 Task: Use the formula "DAVERAGE" in spreadsheet "Project protfolio".
Action: Mouse moved to (804, 104)
Screenshot: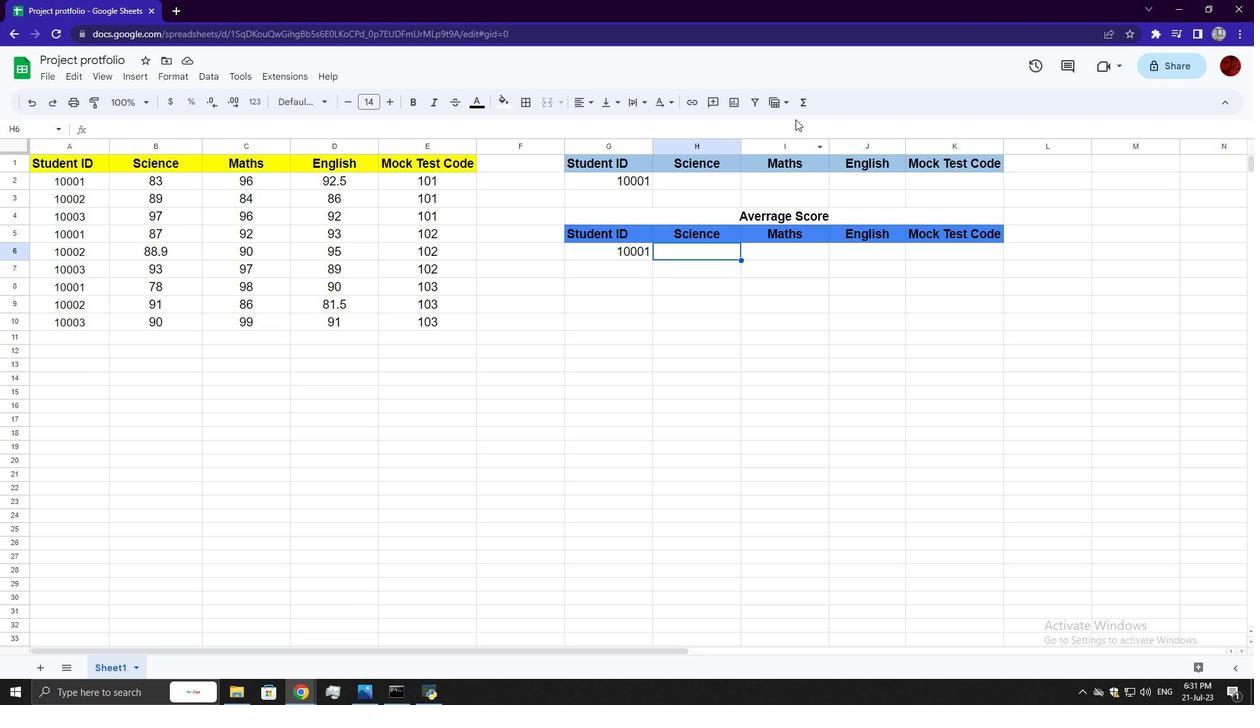 
Action: Mouse pressed left at (804, 104)
Screenshot: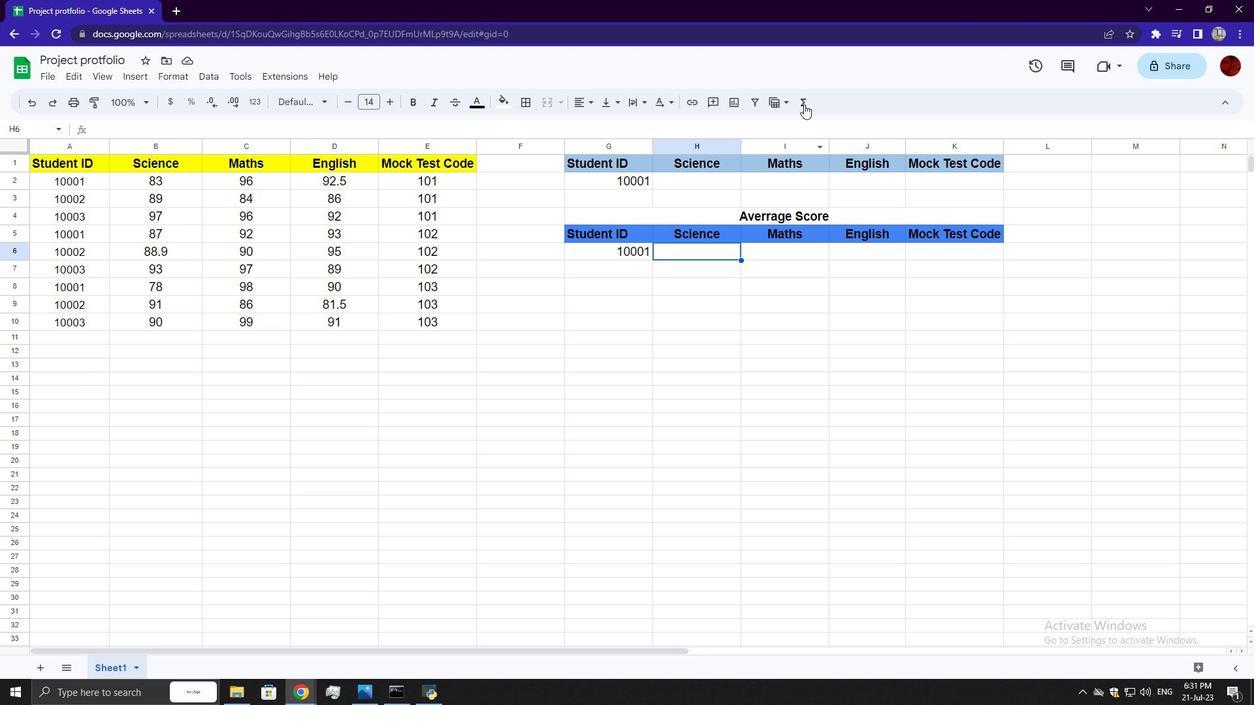
Action: Mouse moved to (1012, 243)
Screenshot: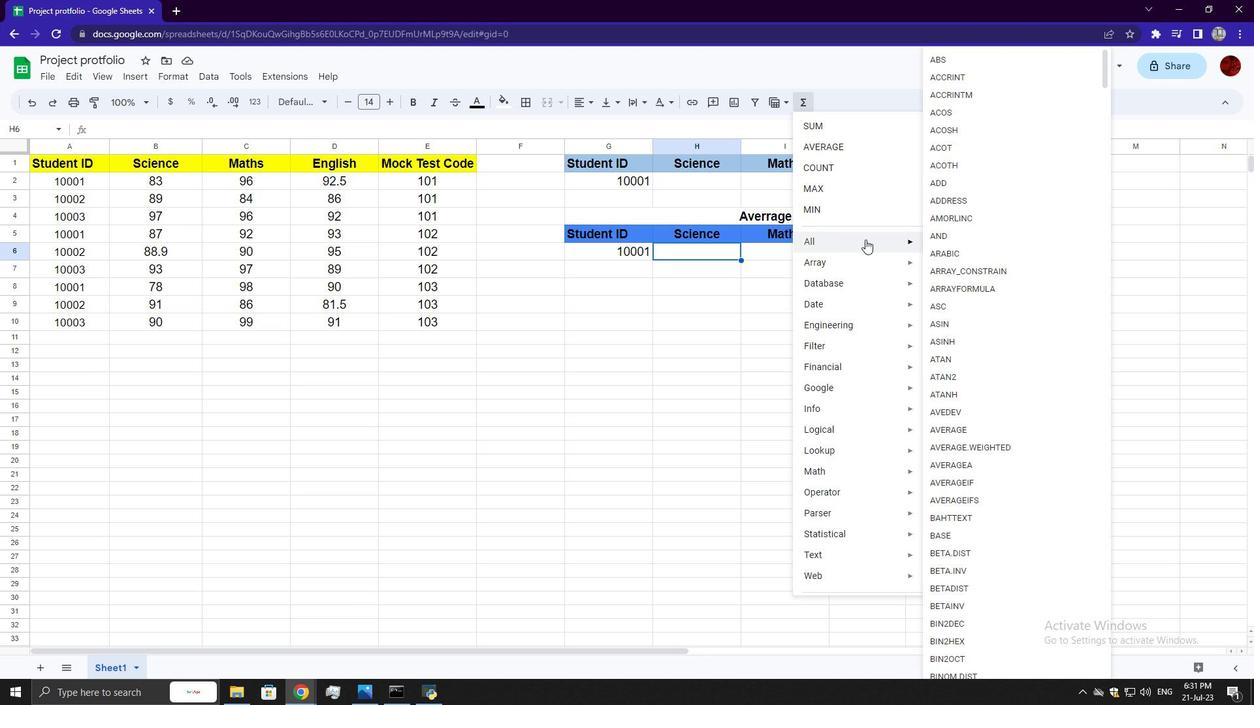 
Action: Mouse scrolled (1012, 243) with delta (0, 0)
Screenshot: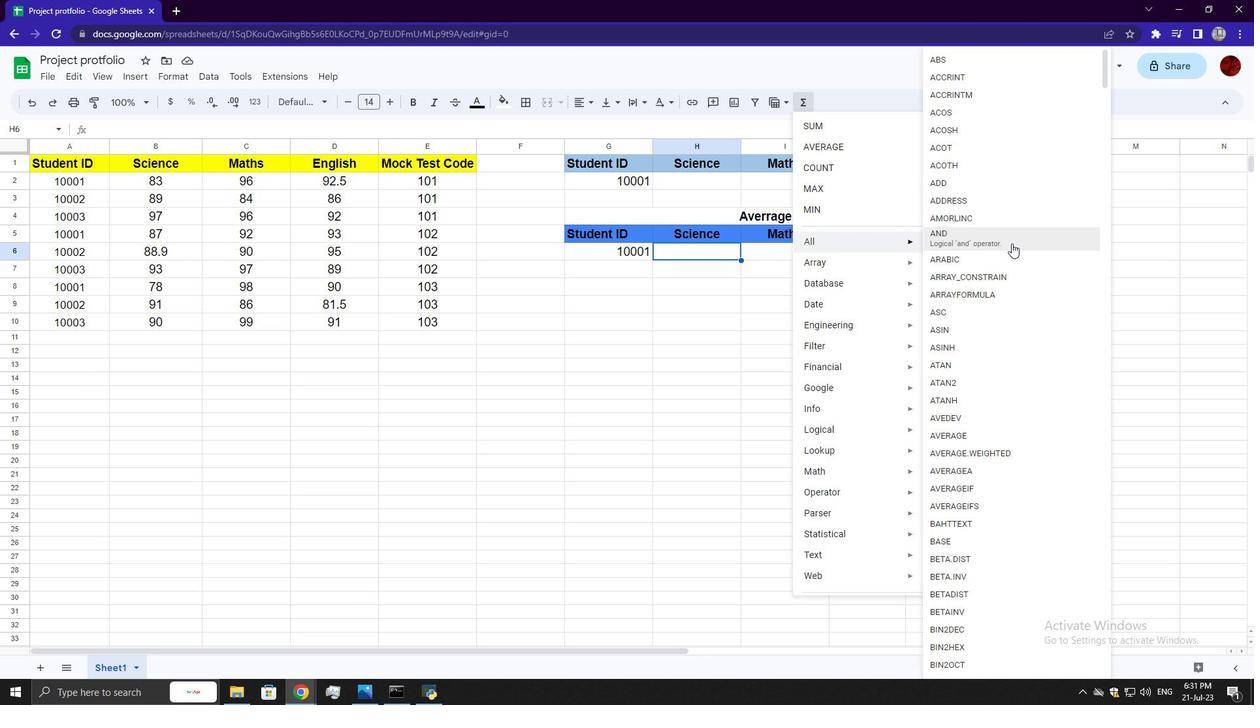 
Action: Mouse scrolled (1012, 243) with delta (0, 0)
Screenshot: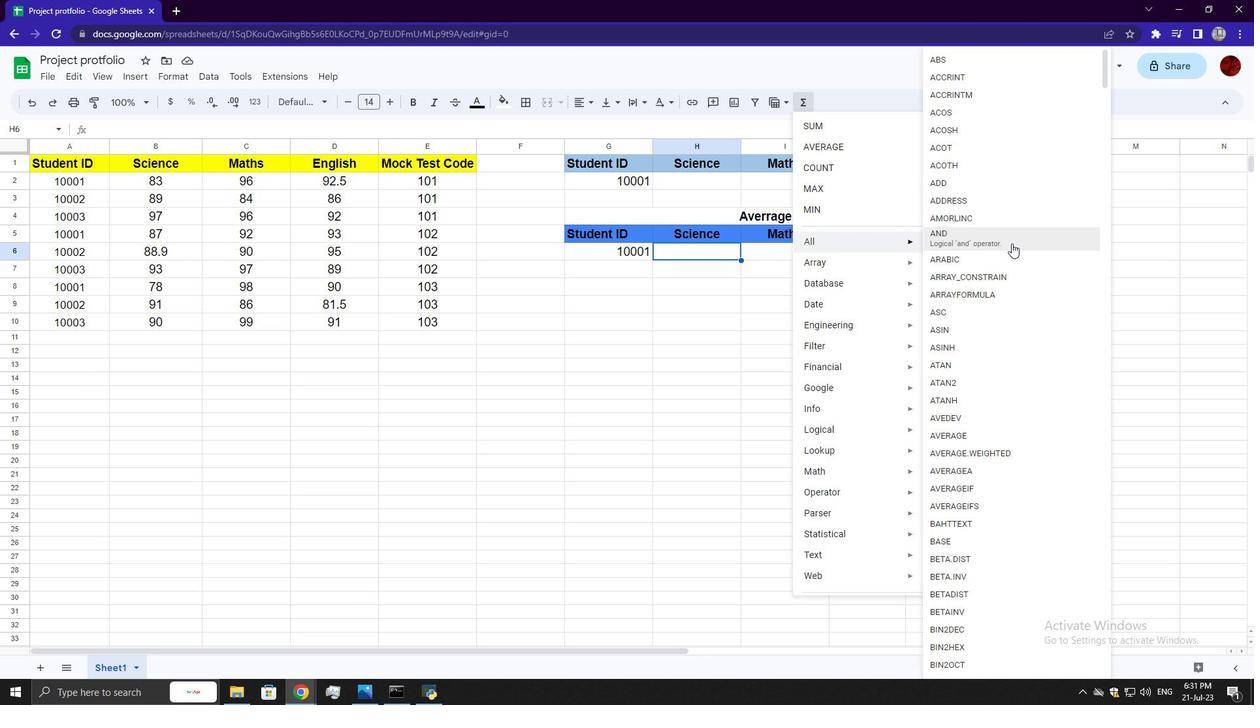 
Action: Mouse scrolled (1012, 243) with delta (0, 0)
Screenshot: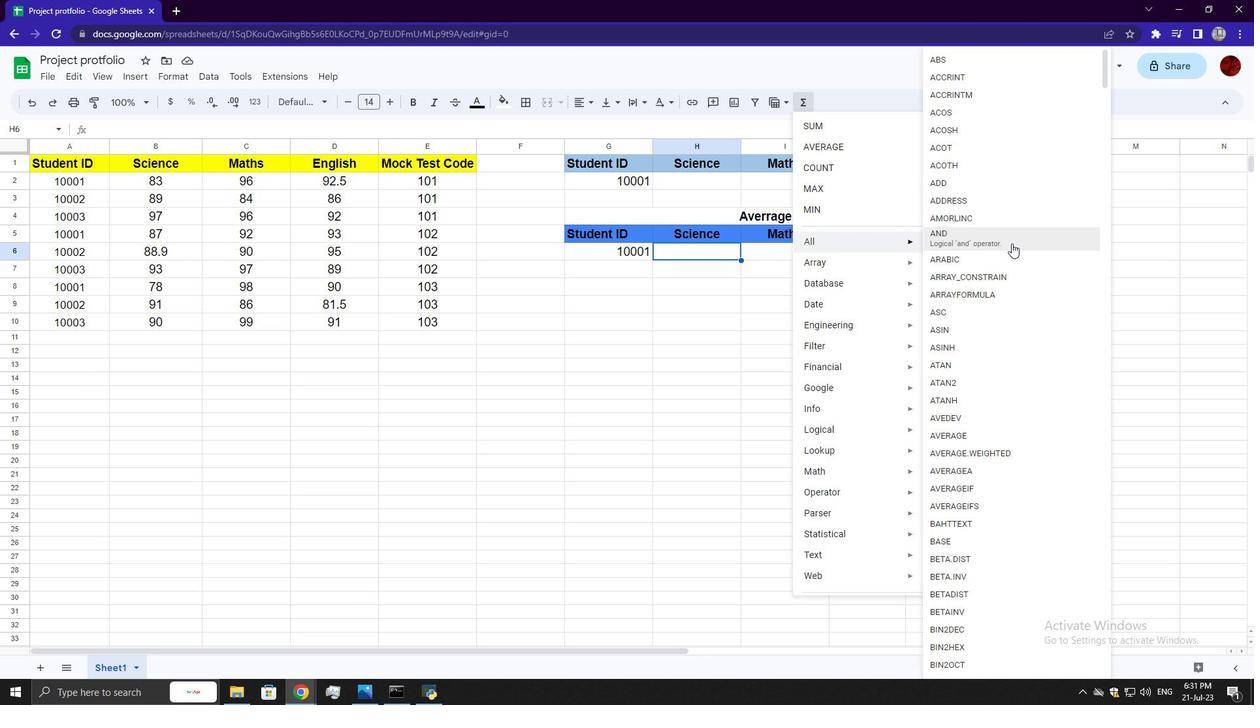 
Action: Mouse scrolled (1012, 243) with delta (0, 0)
Screenshot: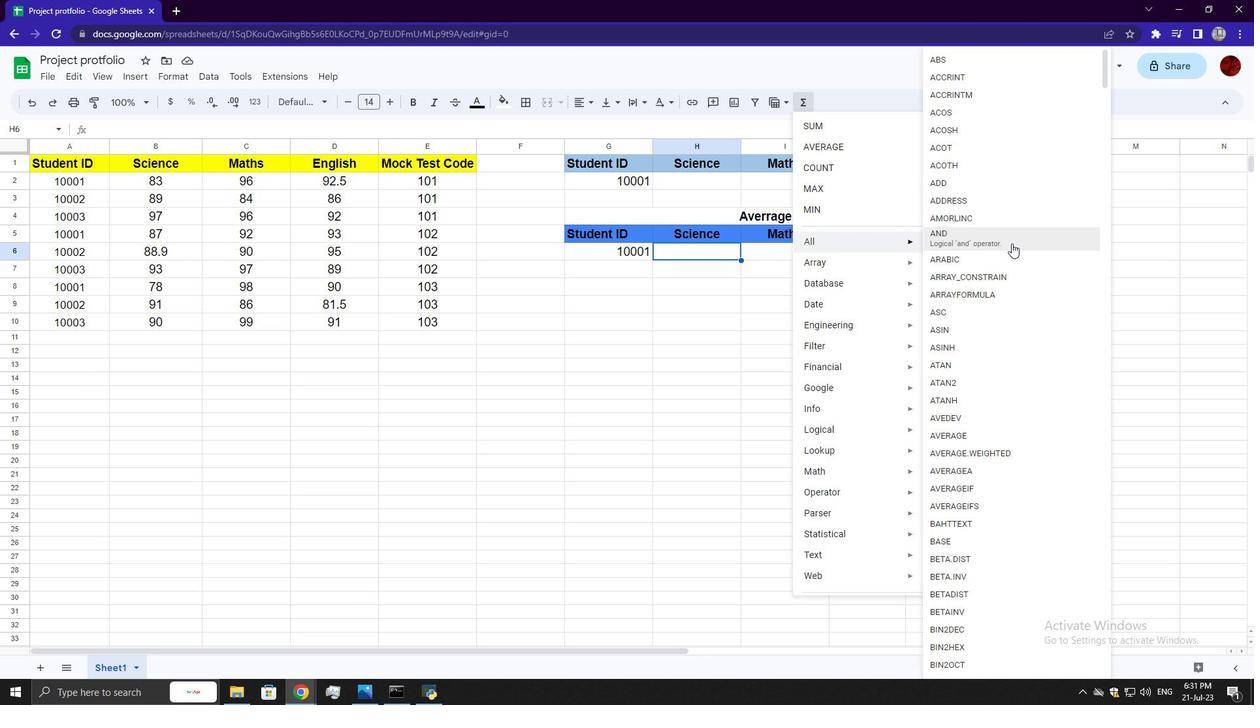 
Action: Mouse scrolled (1012, 243) with delta (0, 0)
Screenshot: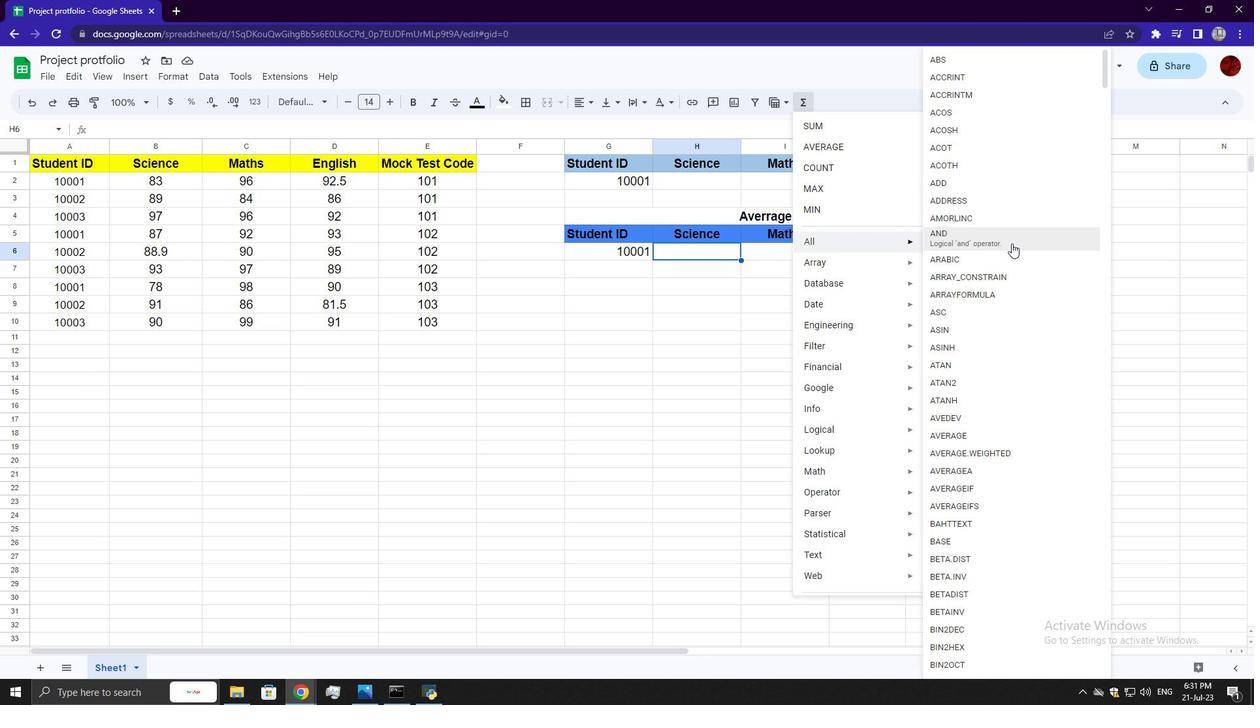 
Action: Mouse scrolled (1012, 243) with delta (0, 0)
Screenshot: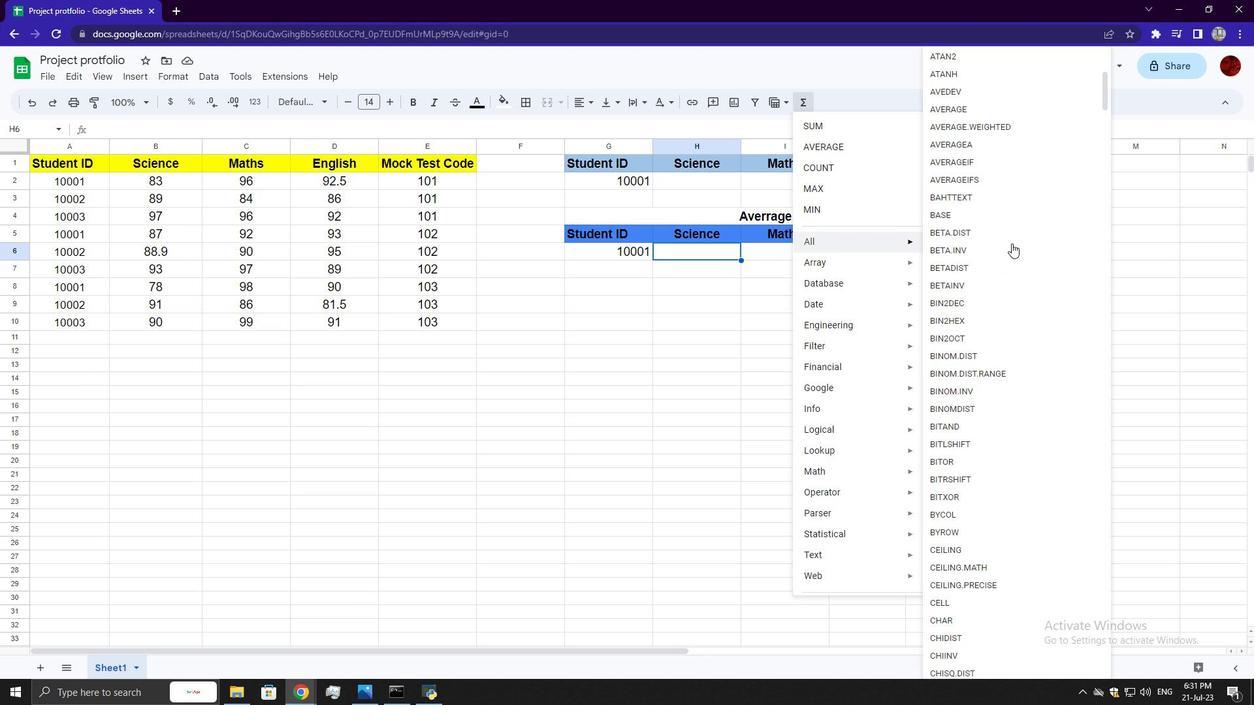 
Action: Mouse scrolled (1012, 243) with delta (0, 0)
Screenshot: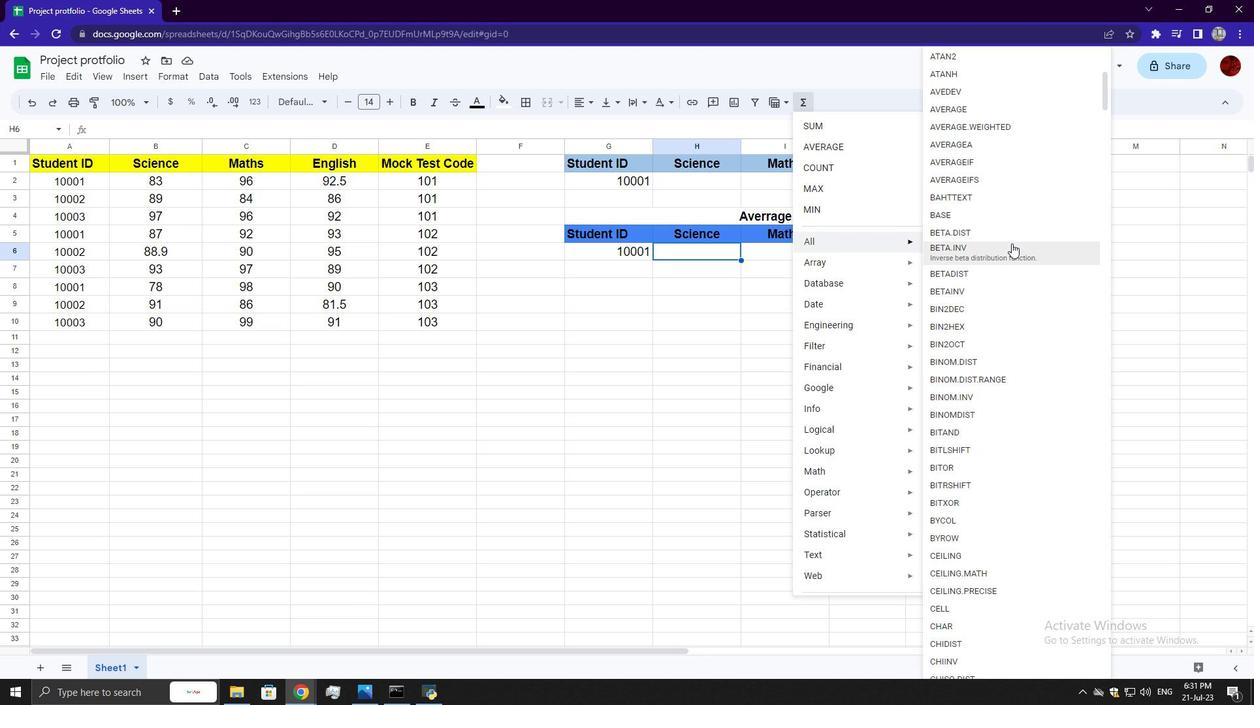 
Action: Mouse scrolled (1012, 243) with delta (0, 0)
Screenshot: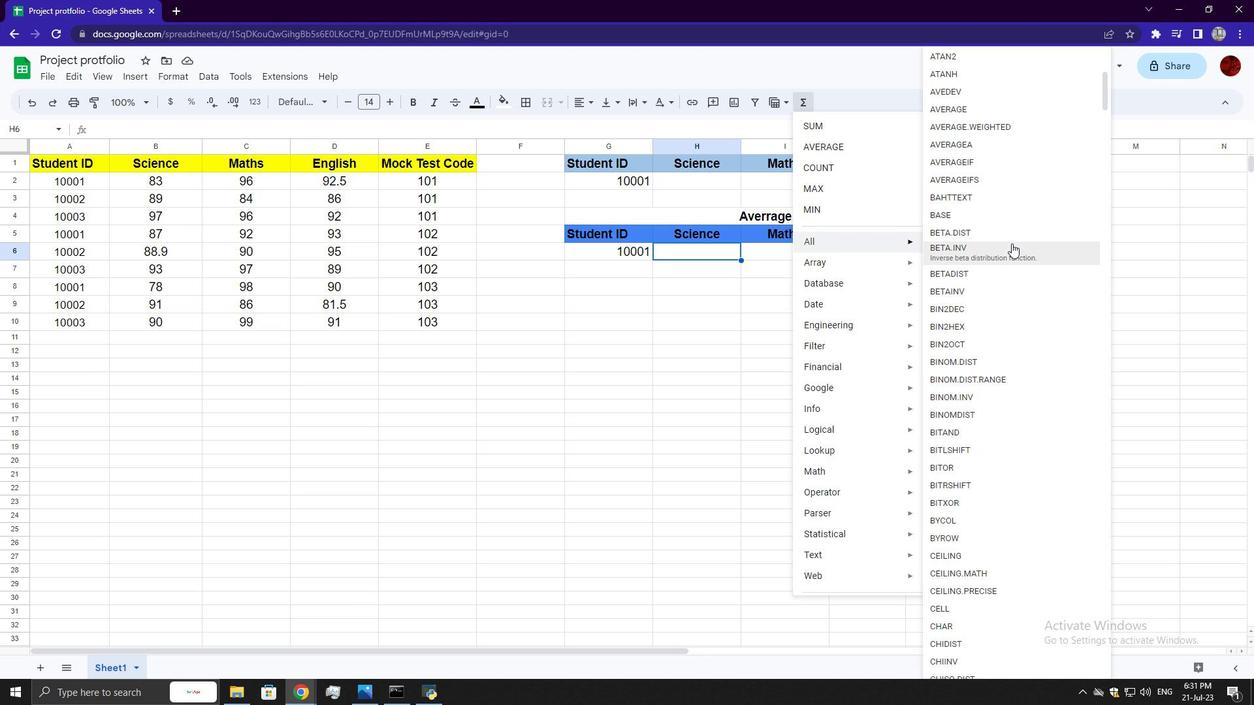 
Action: Mouse scrolled (1012, 243) with delta (0, 0)
Screenshot: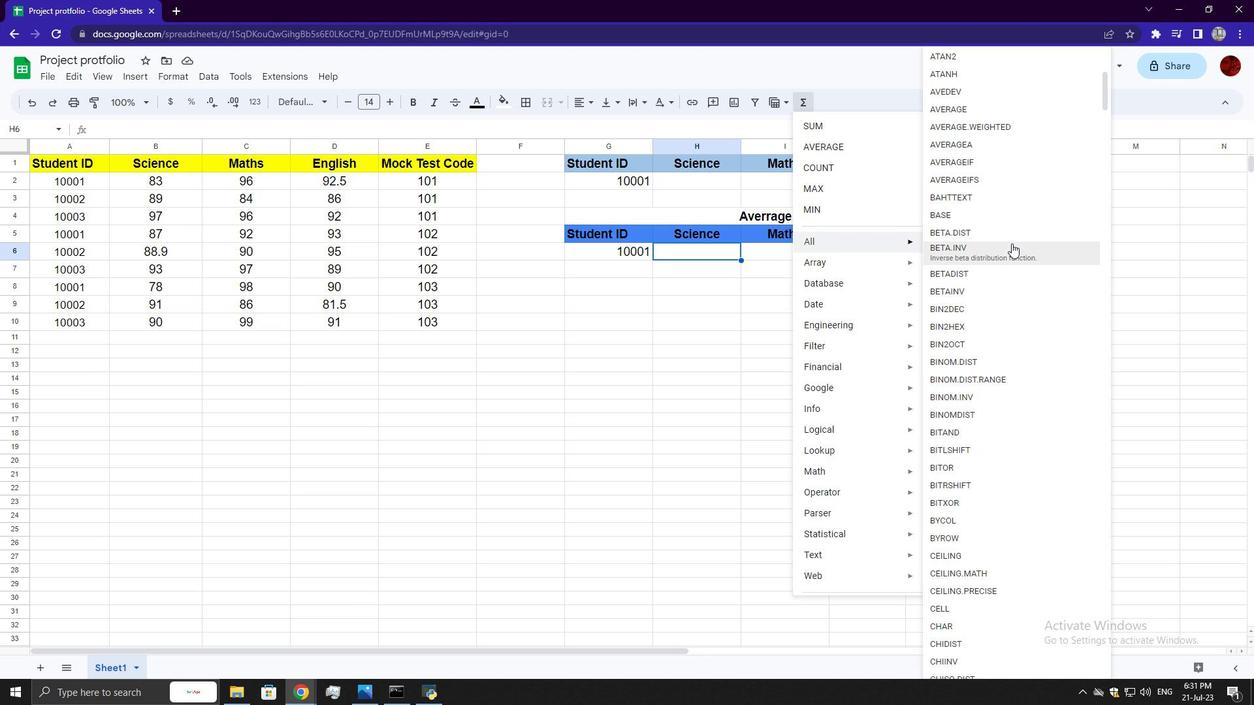 
Action: Mouse scrolled (1012, 243) with delta (0, 0)
Screenshot: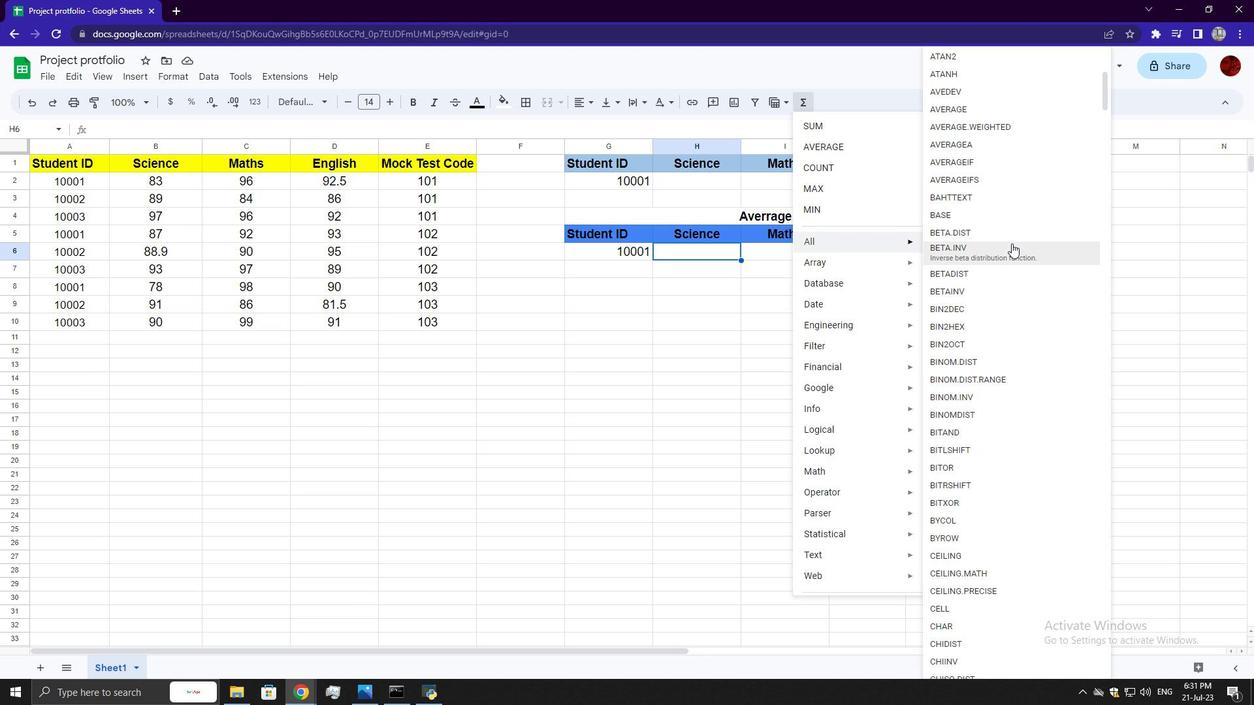 
Action: Mouse scrolled (1012, 243) with delta (0, 0)
Screenshot: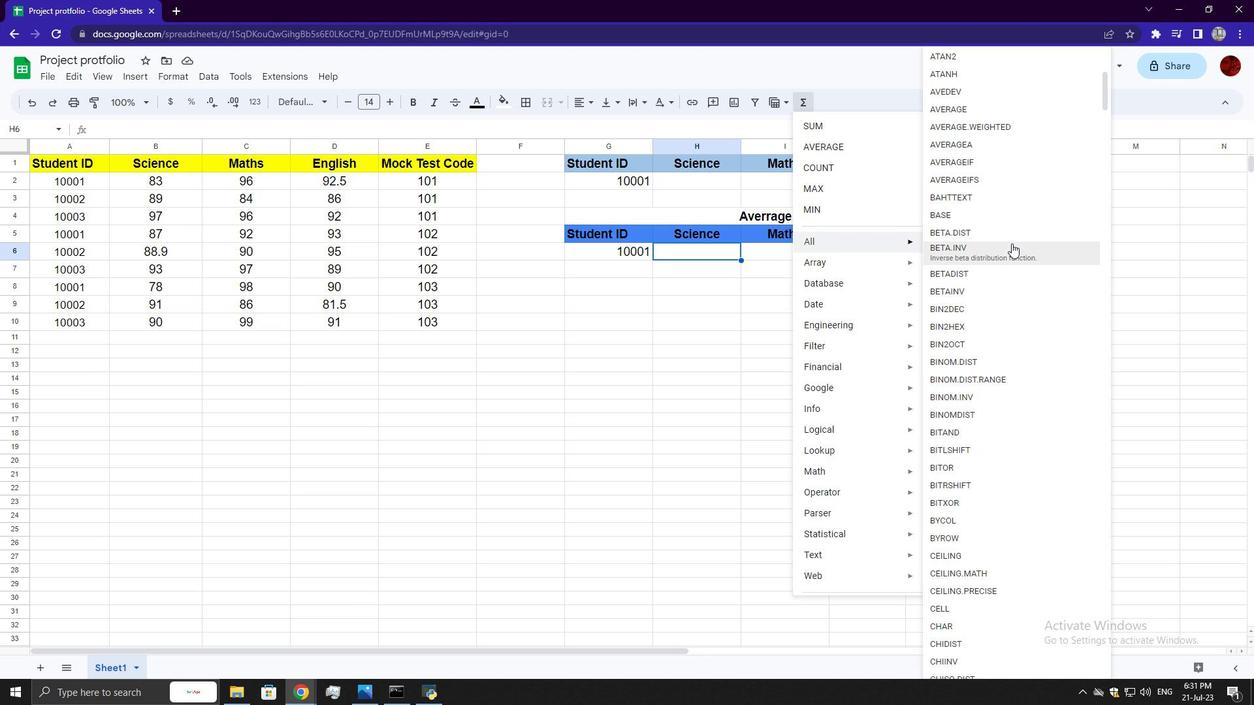 
Action: Mouse scrolled (1012, 243) with delta (0, 0)
Screenshot: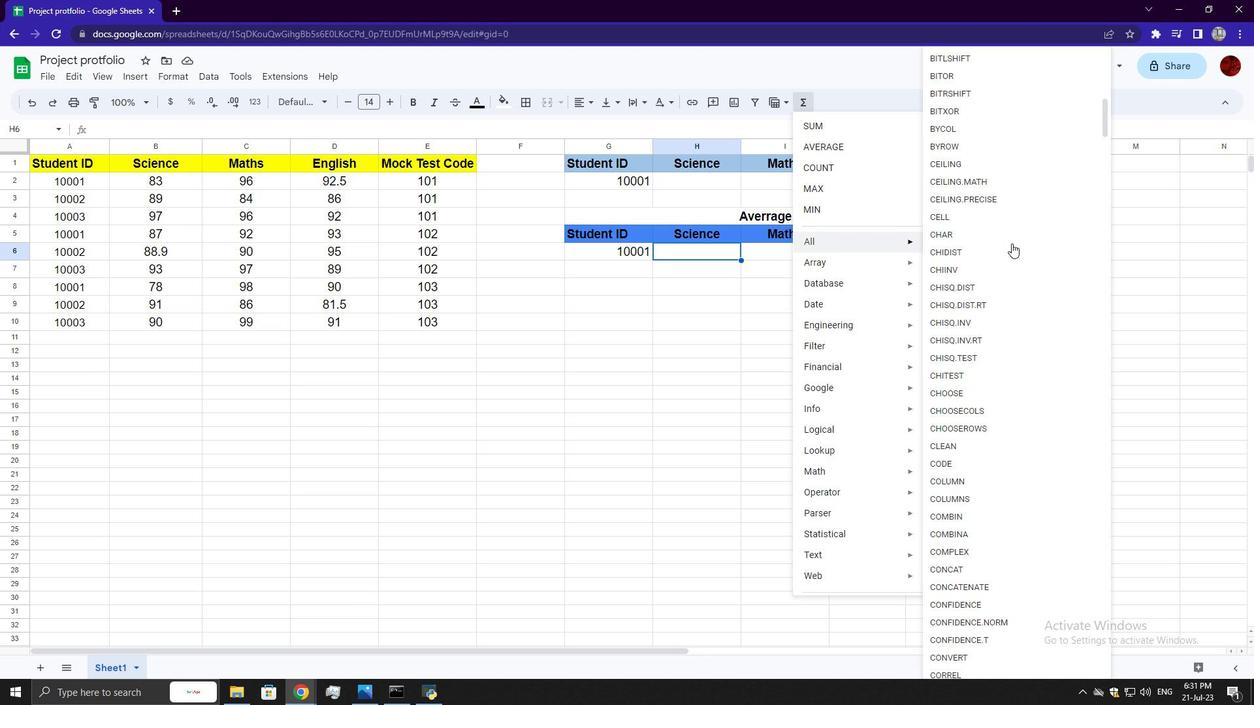
Action: Mouse scrolled (1012, 243) with delta (0, 0)
Screenshot: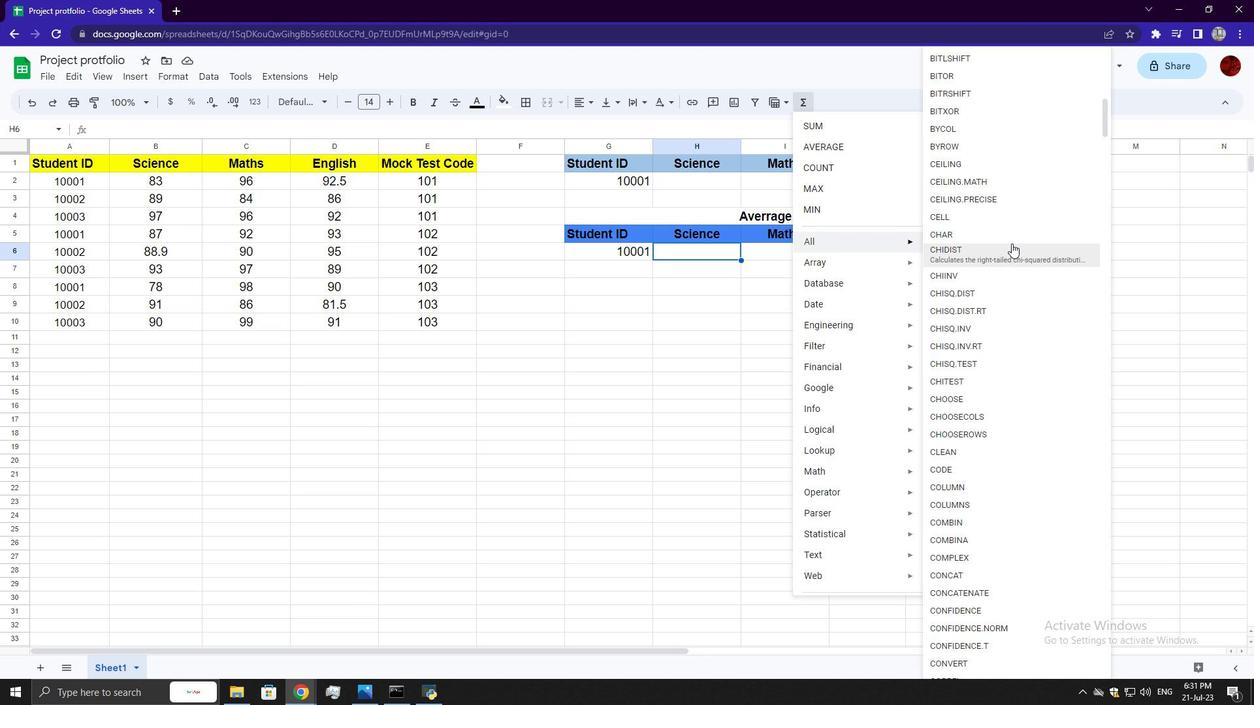 
Action: Mouse scrolled (1012, 243) with delta (0, 0)
Screenshot: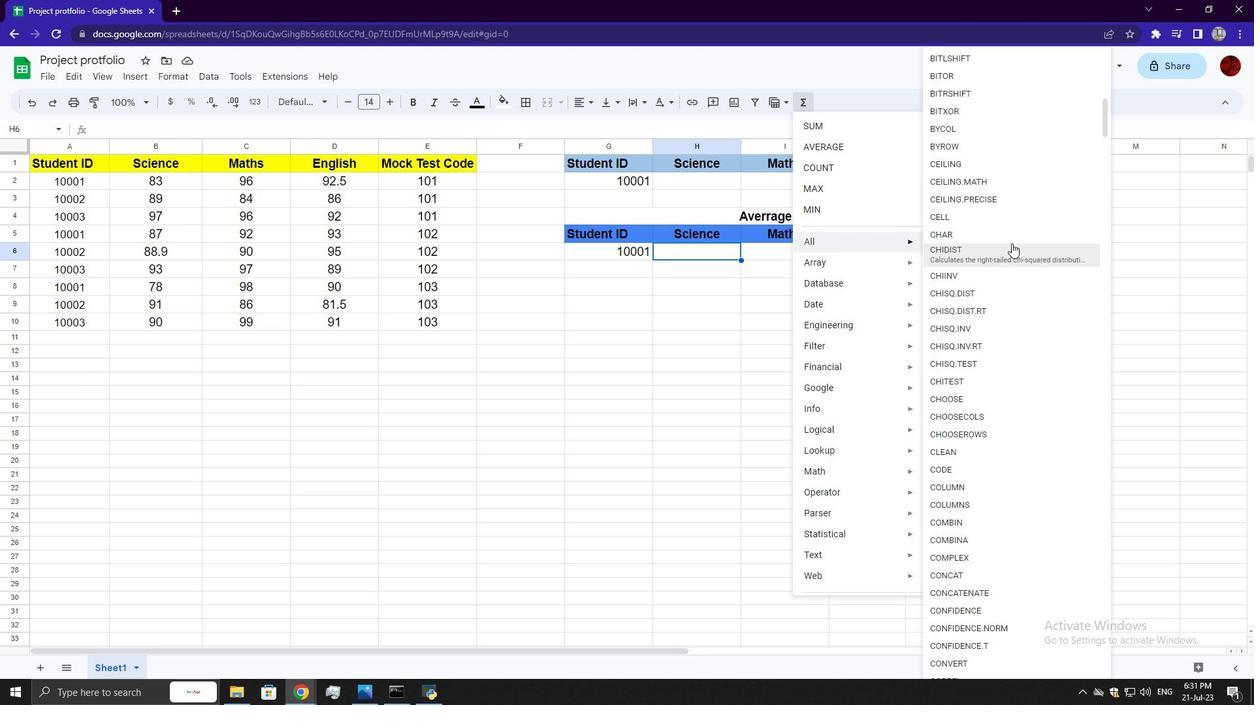 
Action: Mouse scrolled (1012, 243) with delta (0, 0)
Screenshot: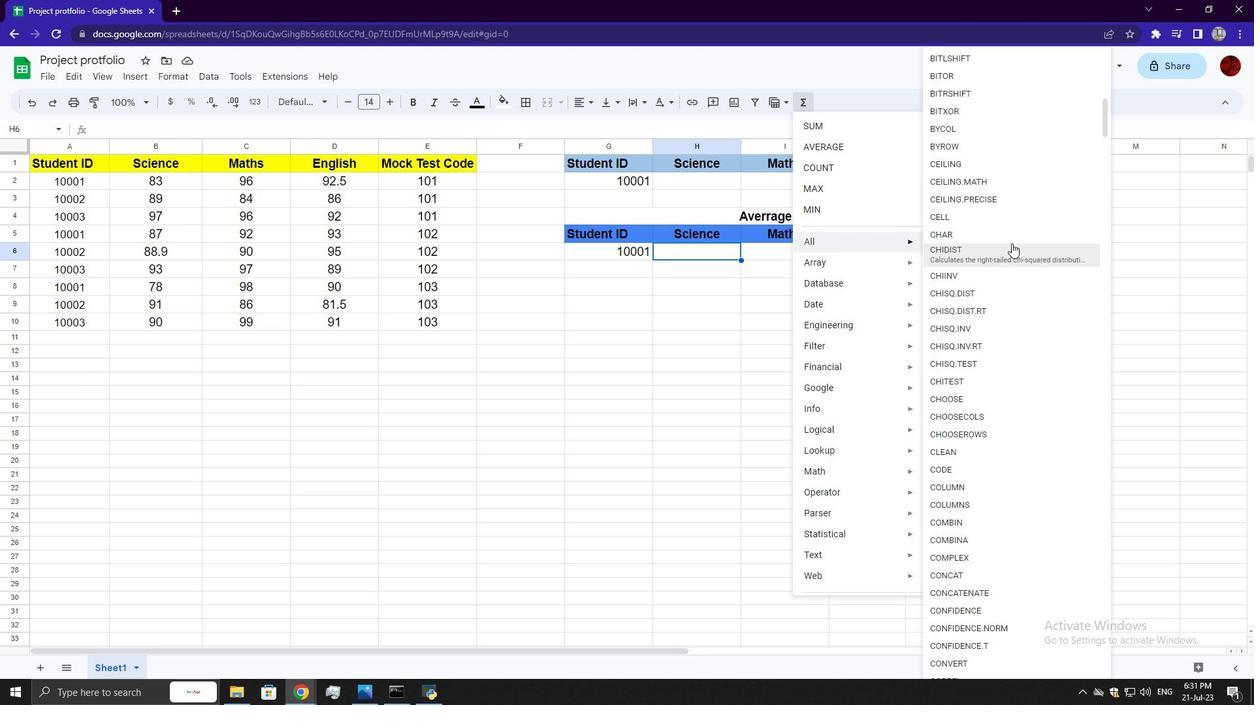 
Action: Mouse scrolled (1012, 243) with delta (0, 0)
Screenshot: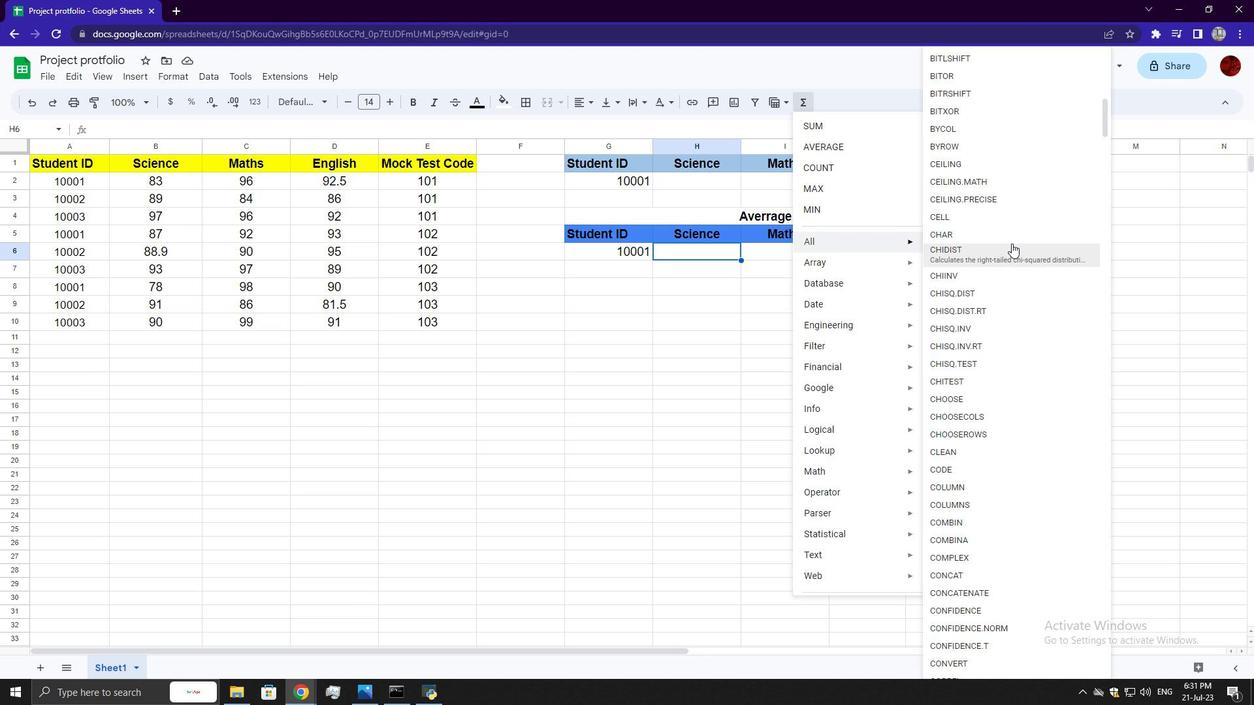 
Action: Mouse scrolled (1012, 243) with delta (0, 0)
Screenshot: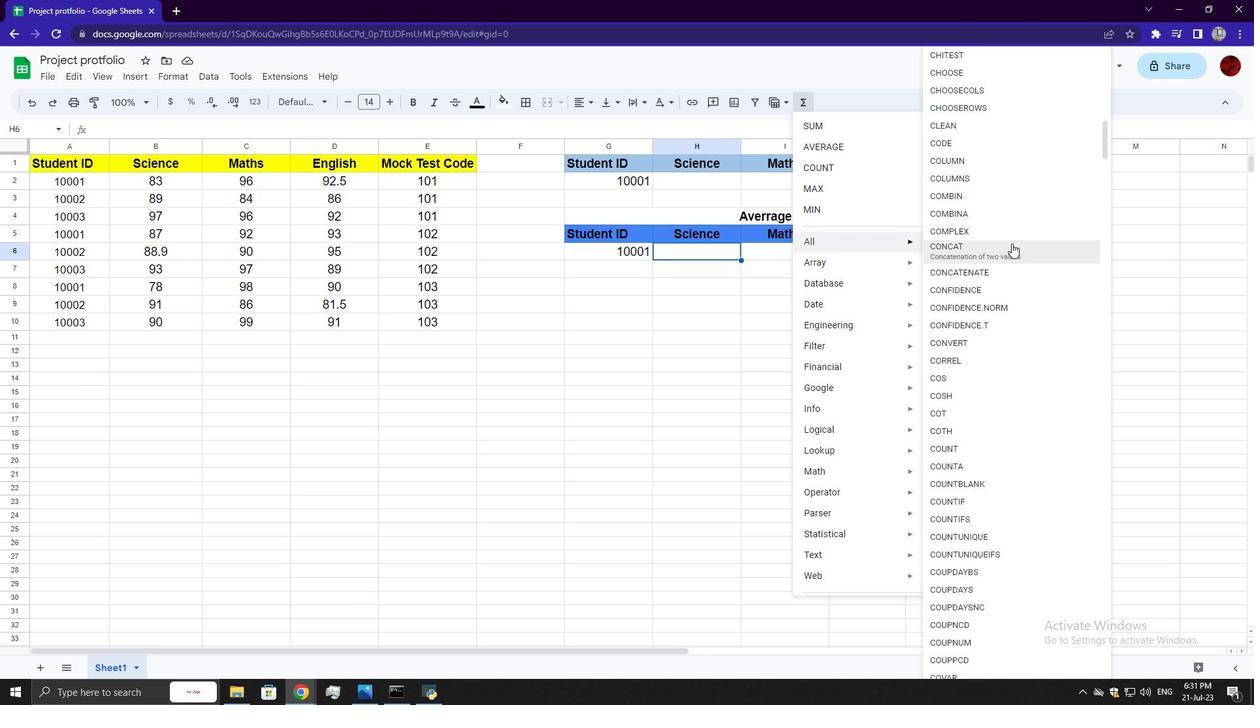 
Action: Mouse scrolled (1012, 243) with delta (0, 0)
Screenshot: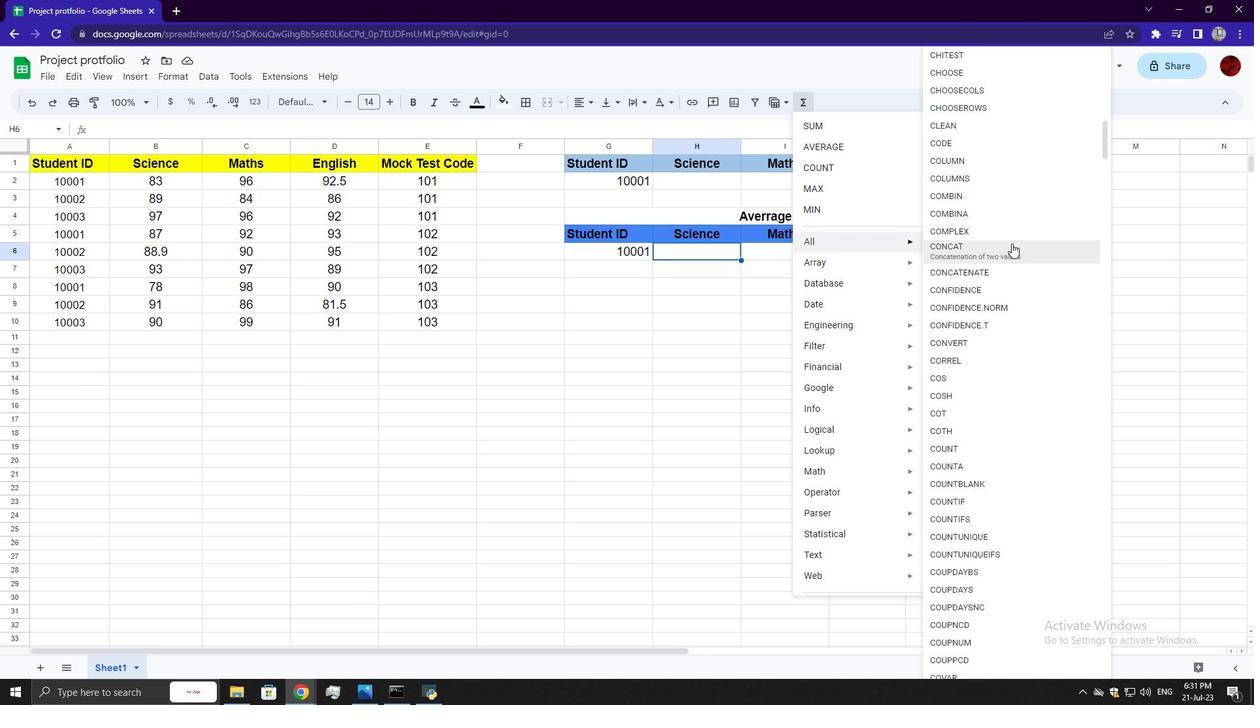 
Action: Mouse scrolled (1012, 243) with delta (0, 0)
Screenshot: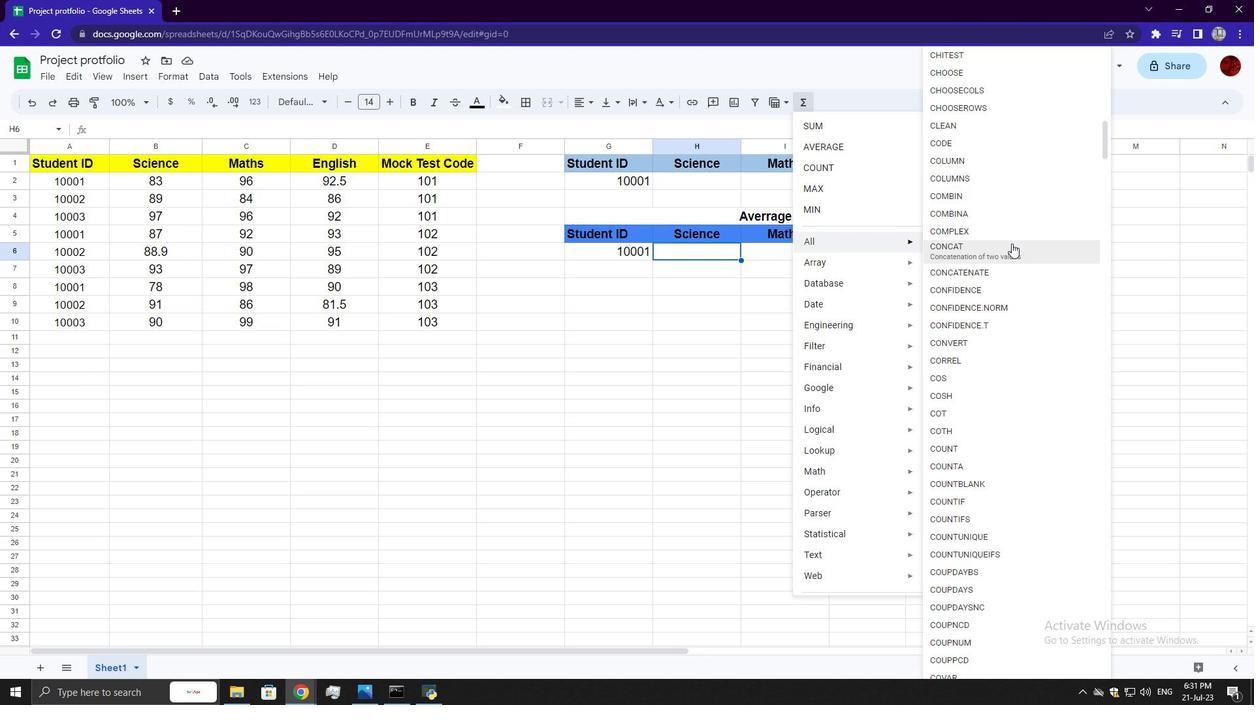 
Action: Mouse scrolled (1012, 243) with delta (0, 0)
Screenshot: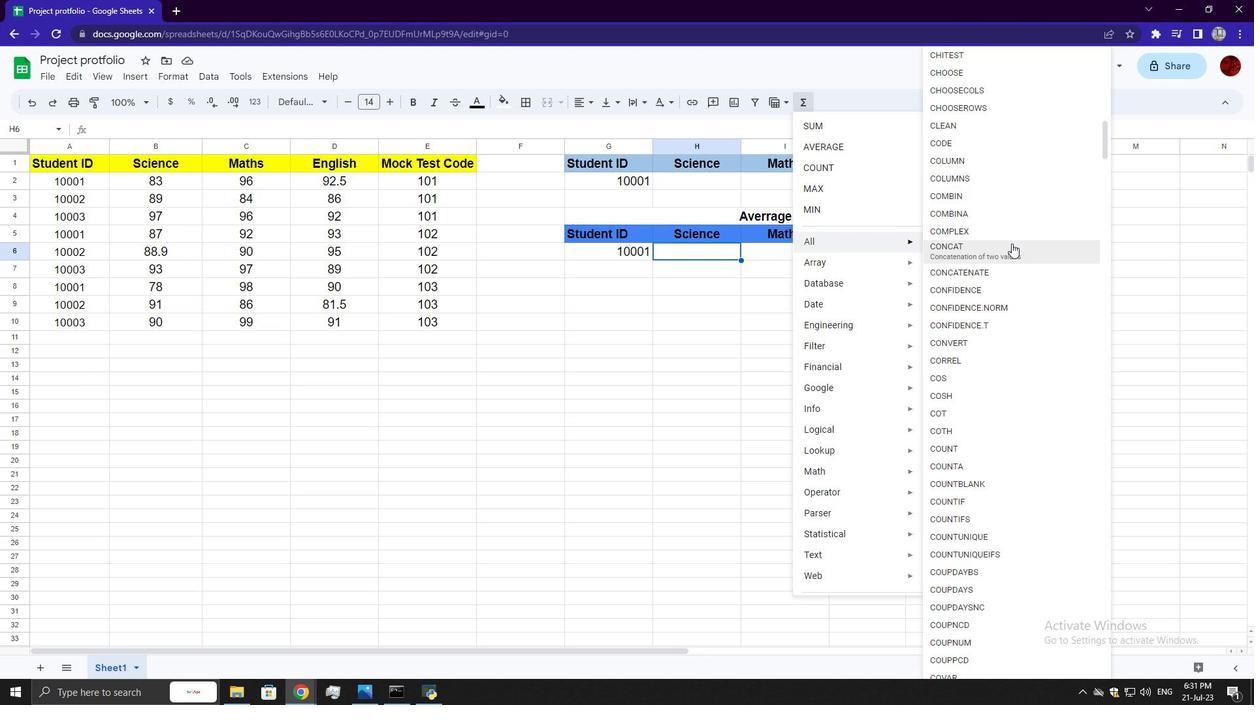 
Action: Mouse scrolled (1012, 243) with delta (0, 0)
Screenshot: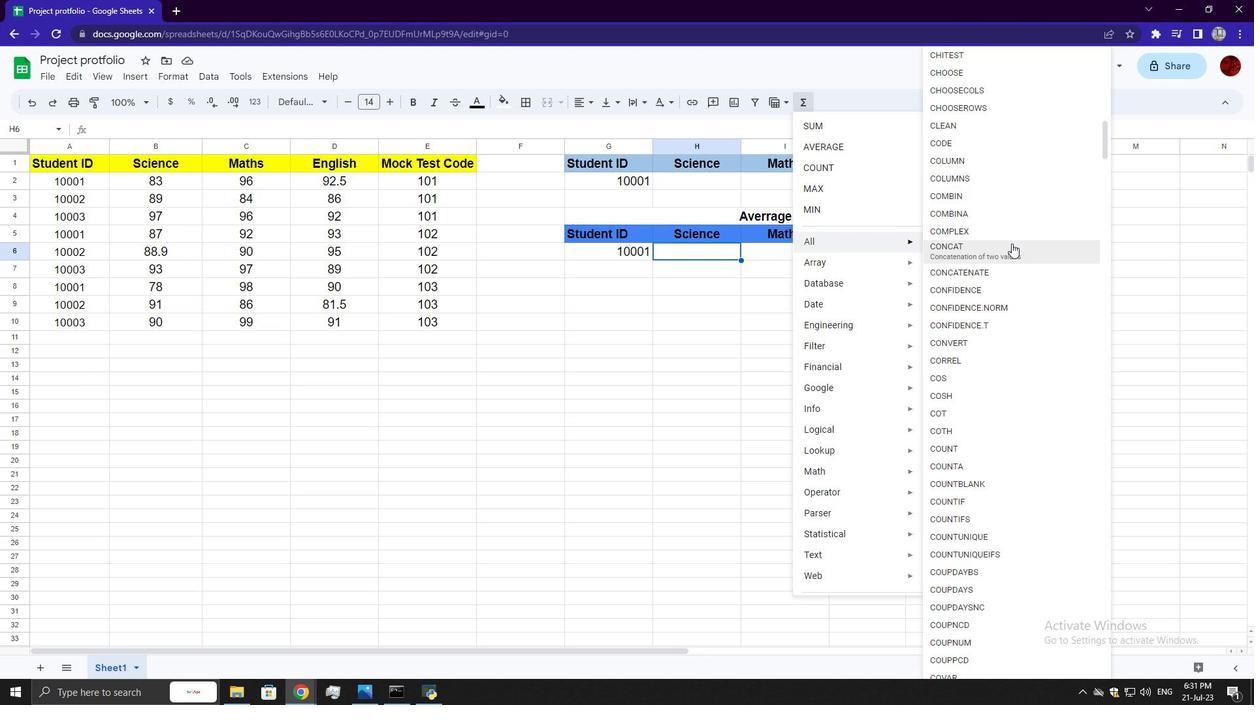 
Action: Mouse moved to (969, 550)
Screenshot: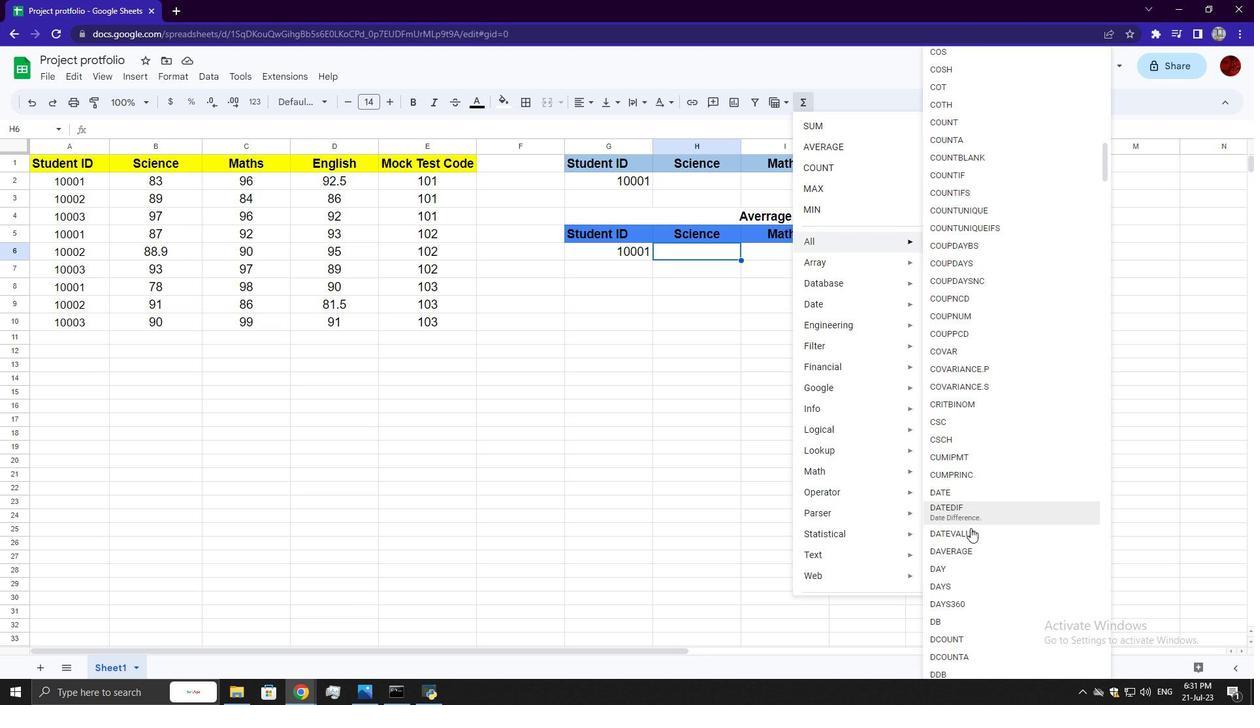 
Action: Mouse pressed left at (969, 550)
Screenshot: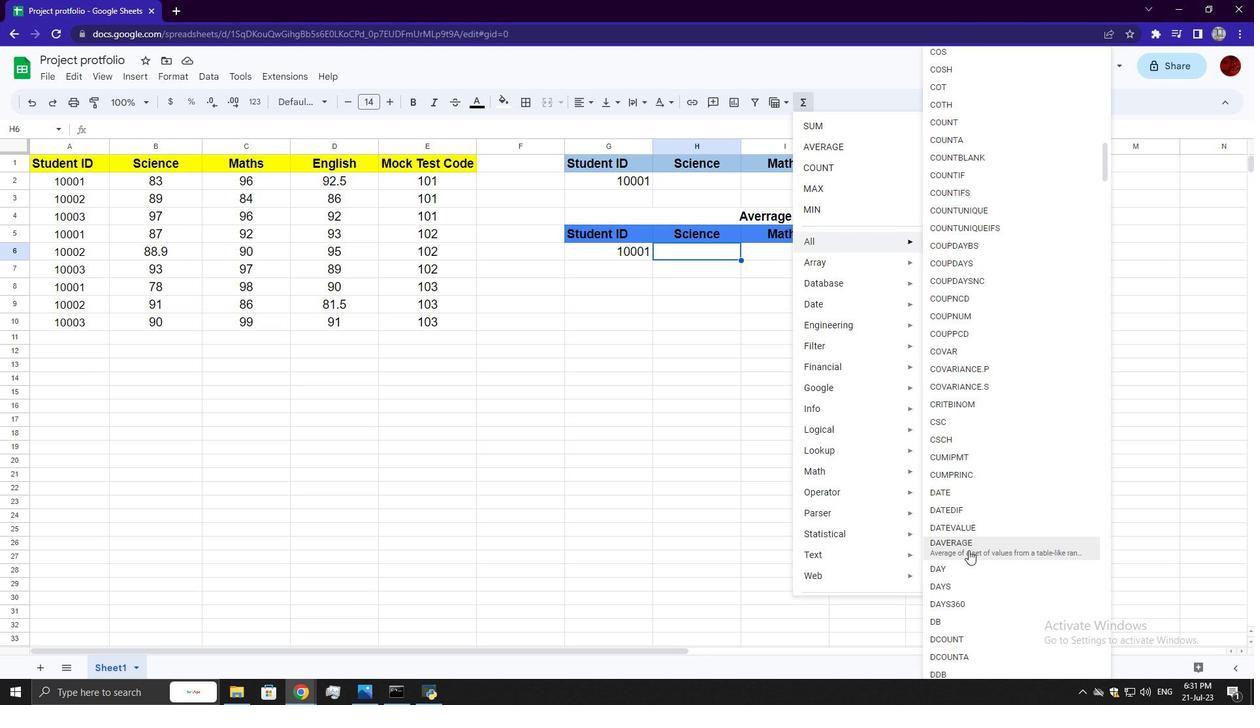 
Action: Mouse moved to (64, 164)
Screenshot: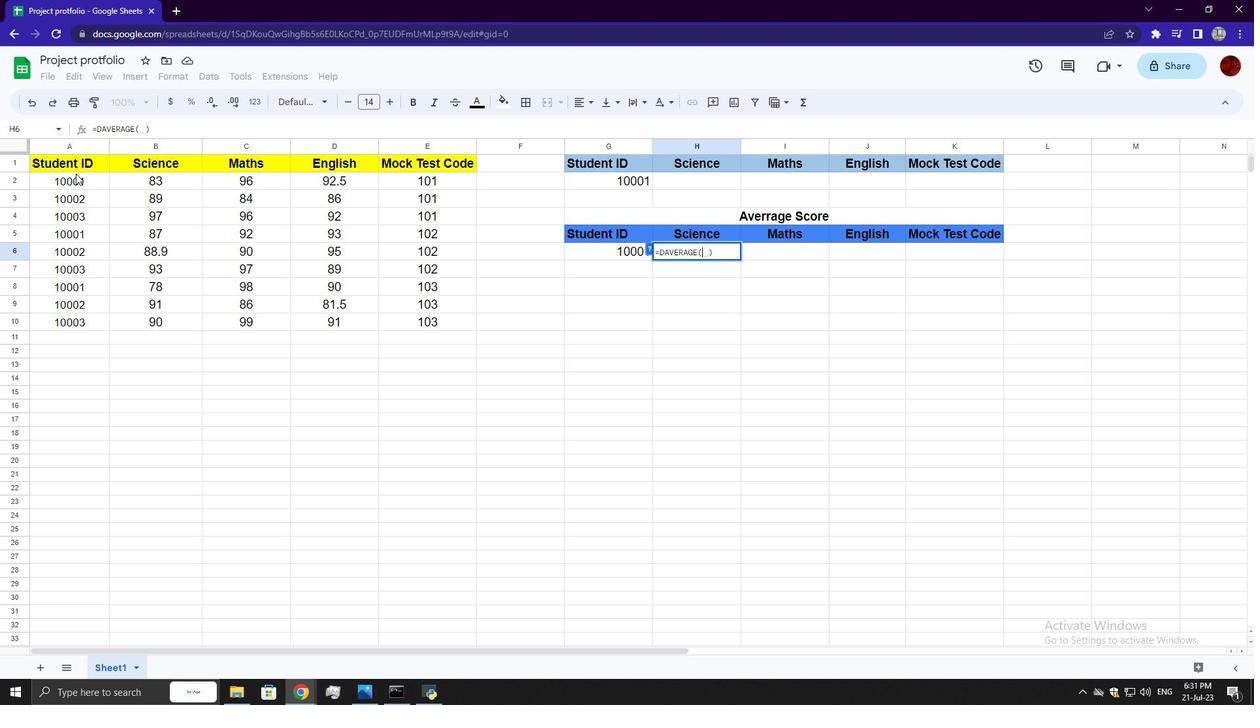 
Action: Mouse pressed left at (64, 164)
Screenshot: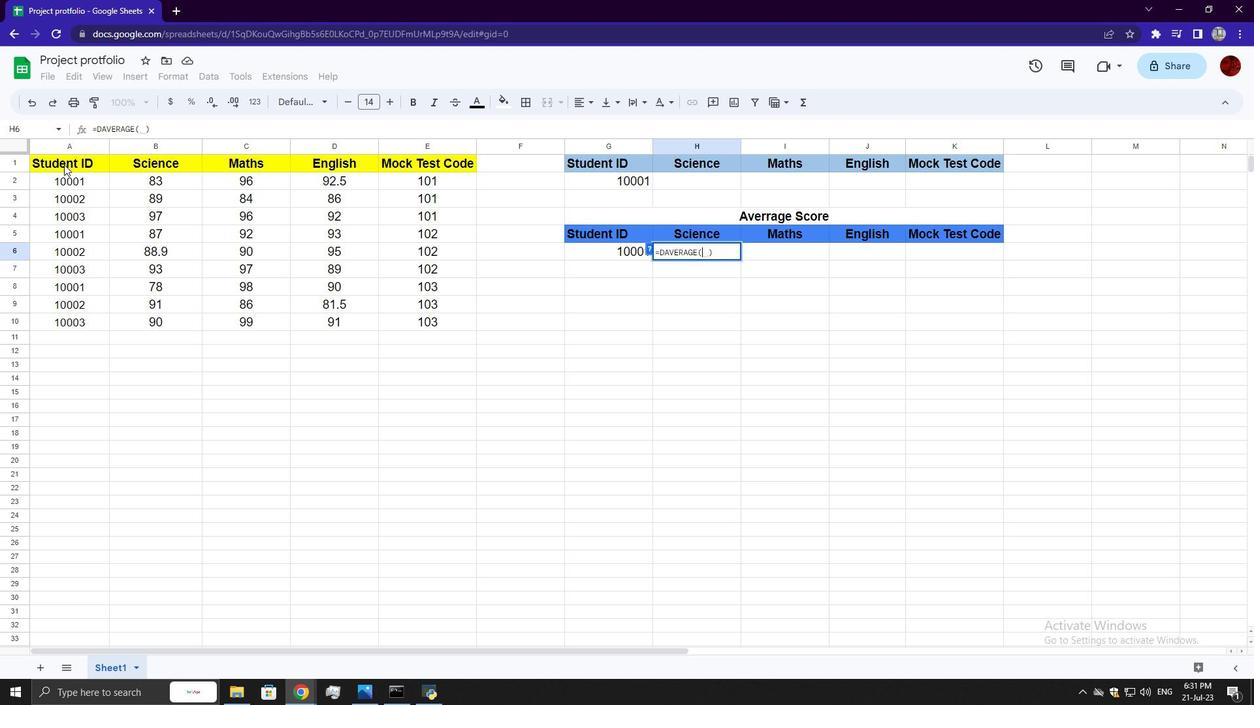
Action: Mouse moved to (407, 327)
Screenshot: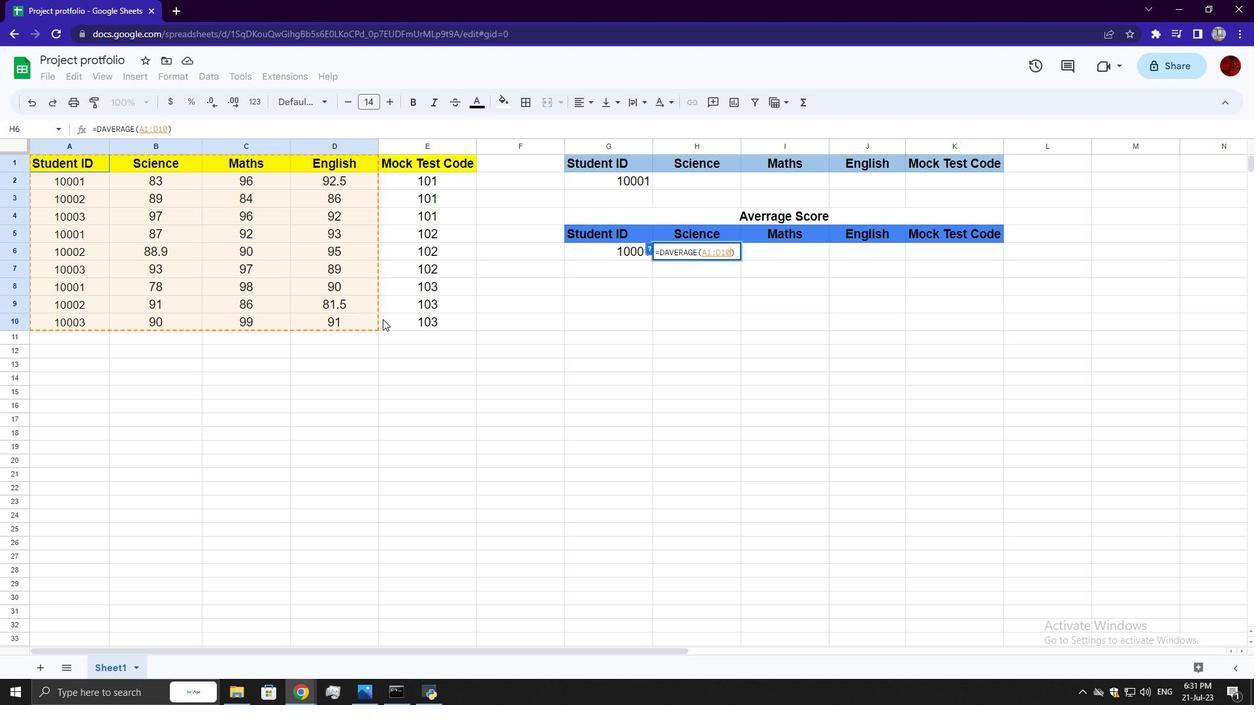 
Action: Key pressed ,2,
Screenshot: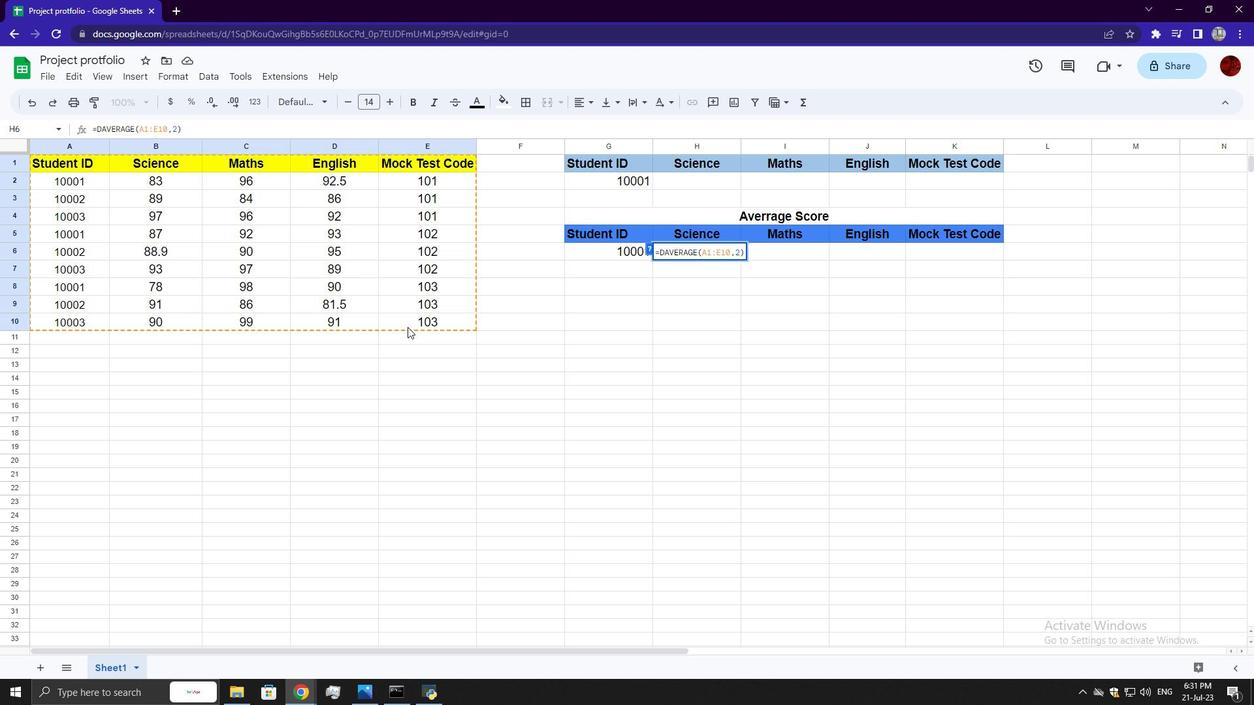 
Action: Mouse moved to (588, 165)
Screenshot: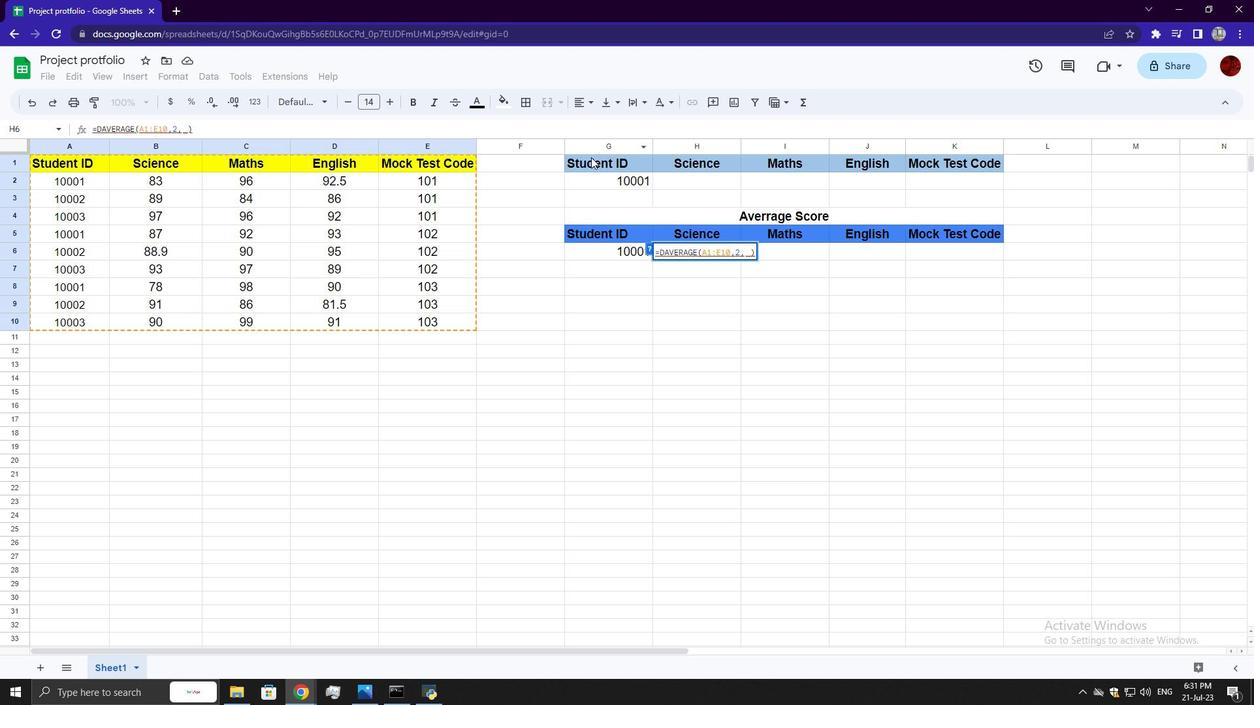 
Action: Mouse pressed left at (588, 165)
Screenshot: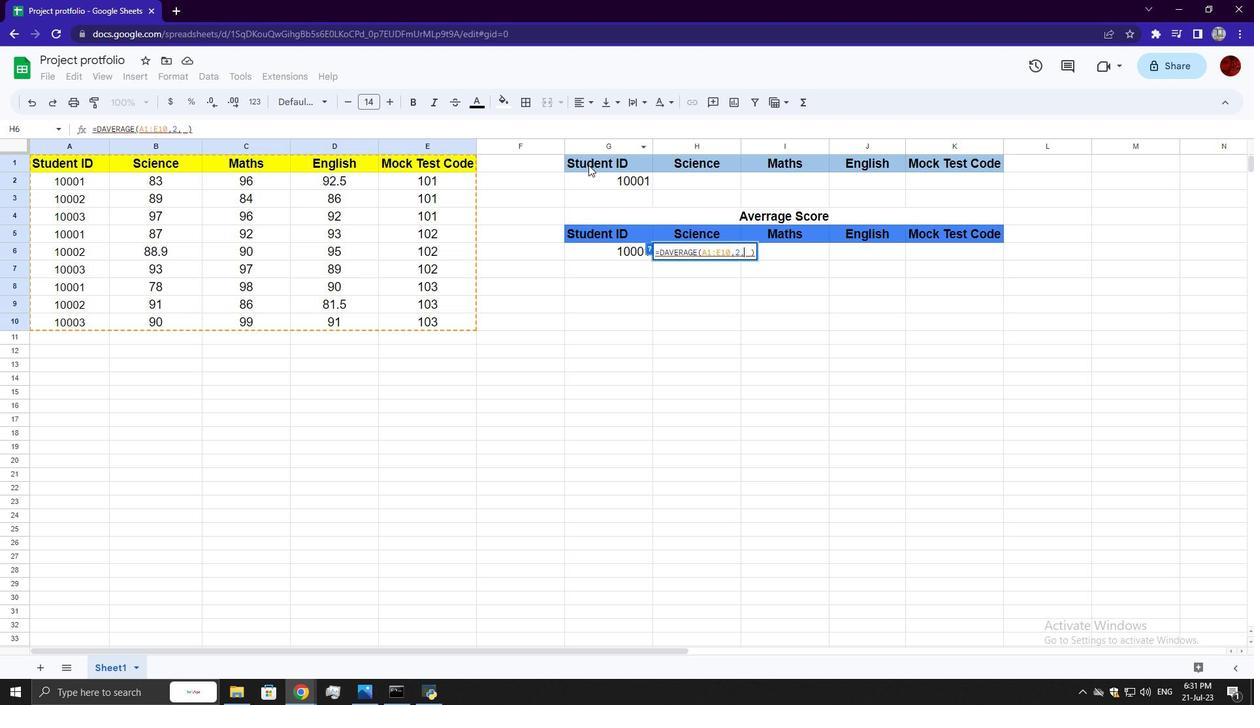 
Action: Mouse moved to (925, 186)
Screenshot: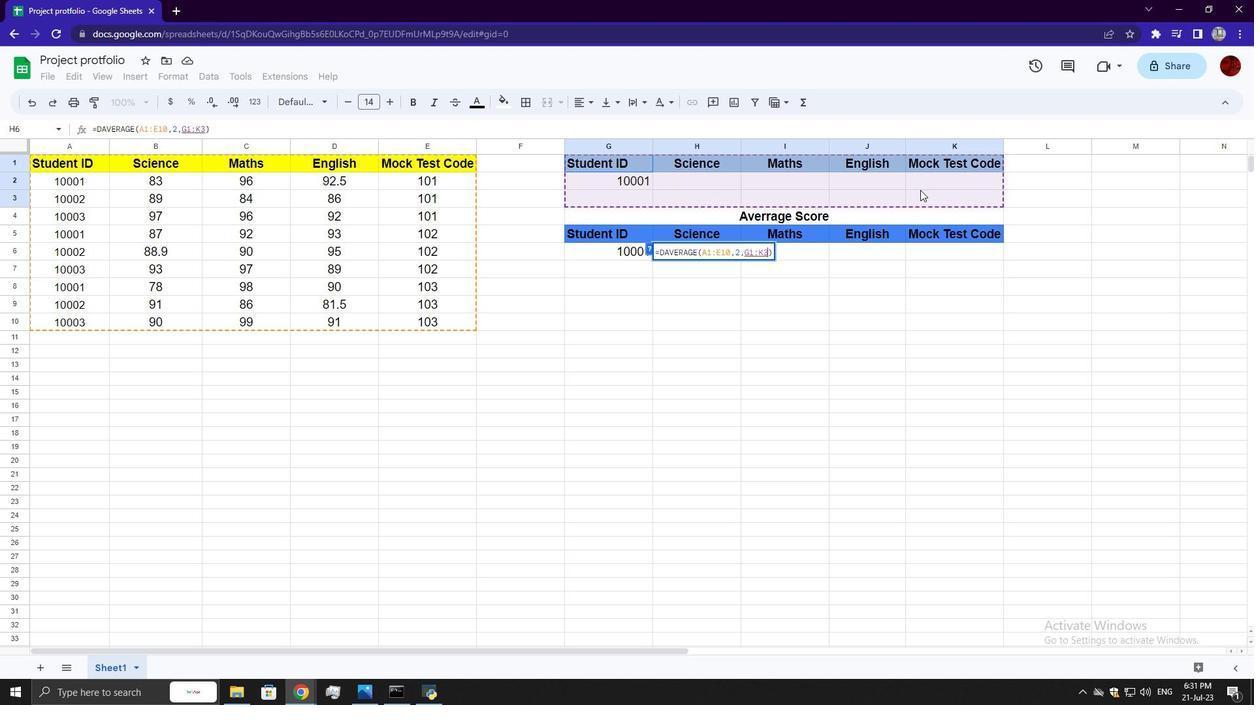 
Action: Key pressed <Key.enter>
Screenshot: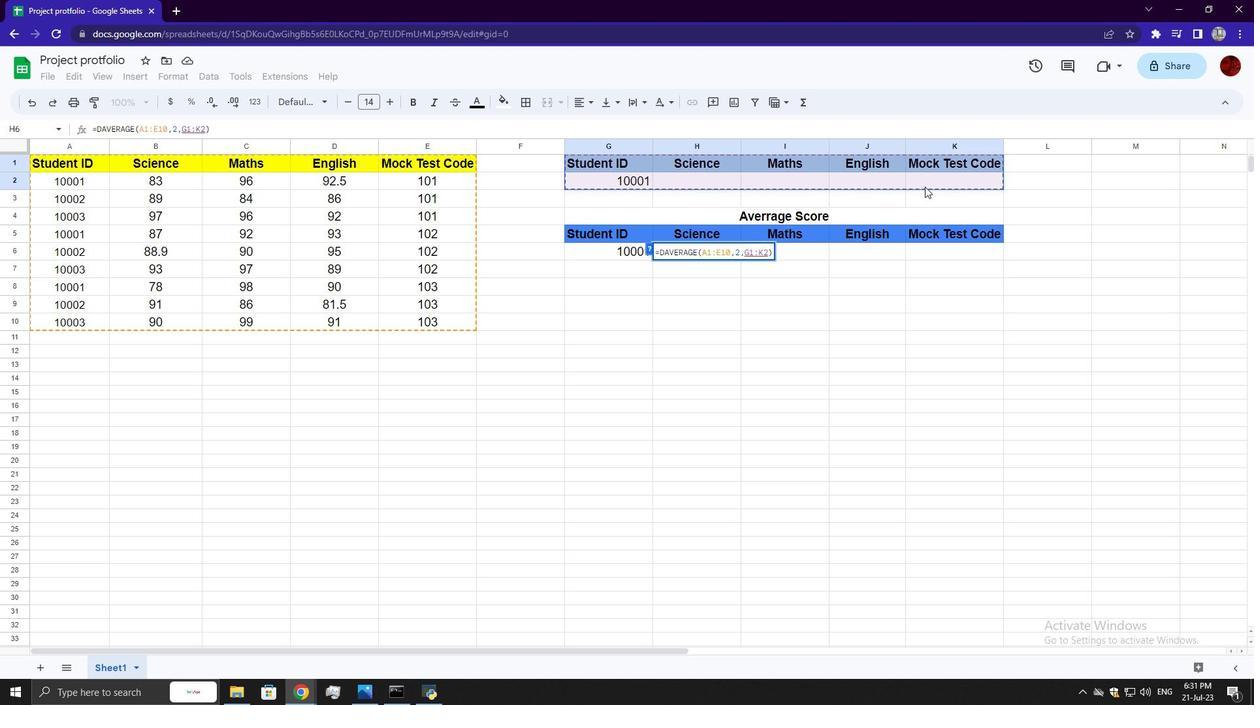
Action: Mouse moved to (892, 180)
Screenshot: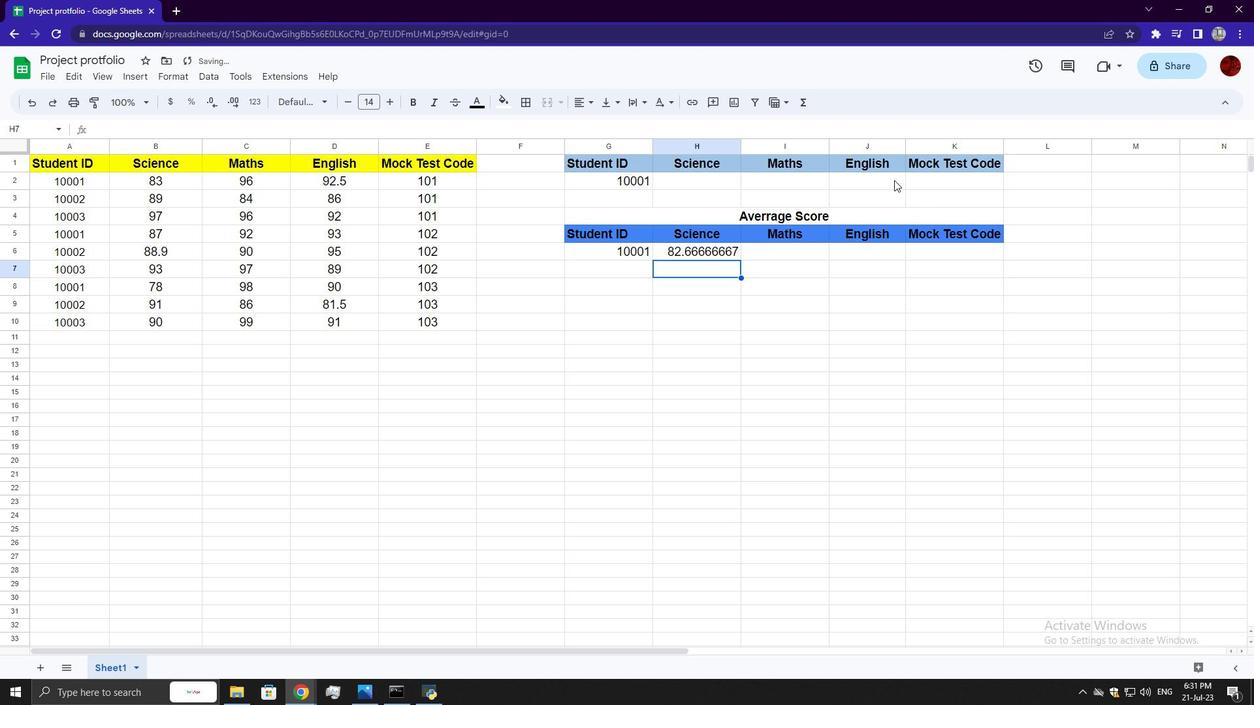 
